 Task: Open settings.json of the windows in the integrated.
Action: Mouse moved to (18, 532)
Screenshot: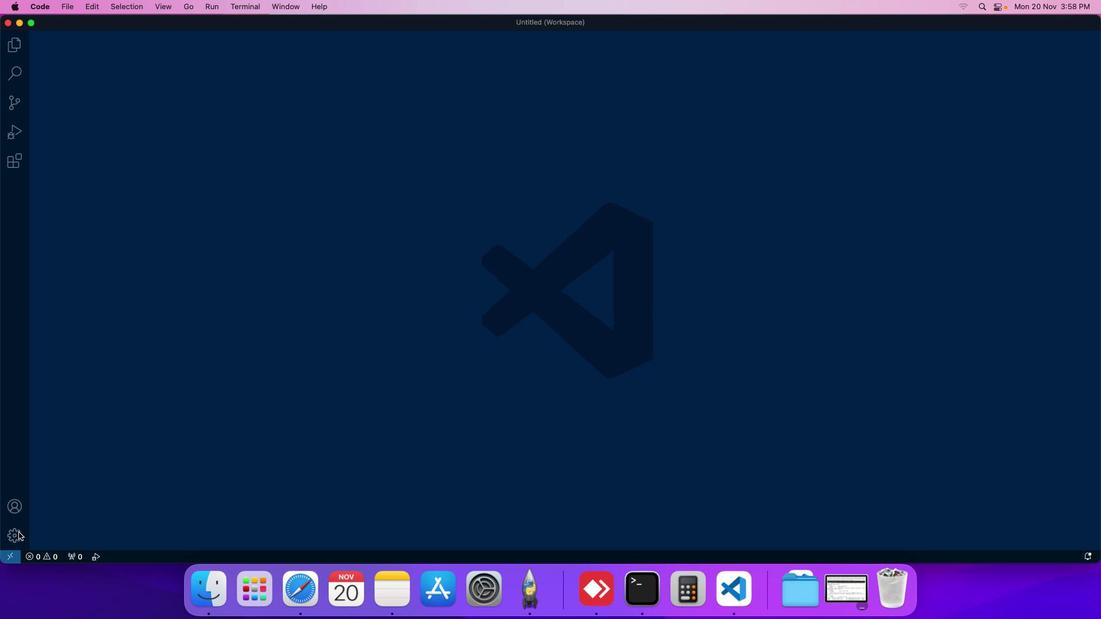 
Action: Mouse pressed left at (18, 532)
Screenshot: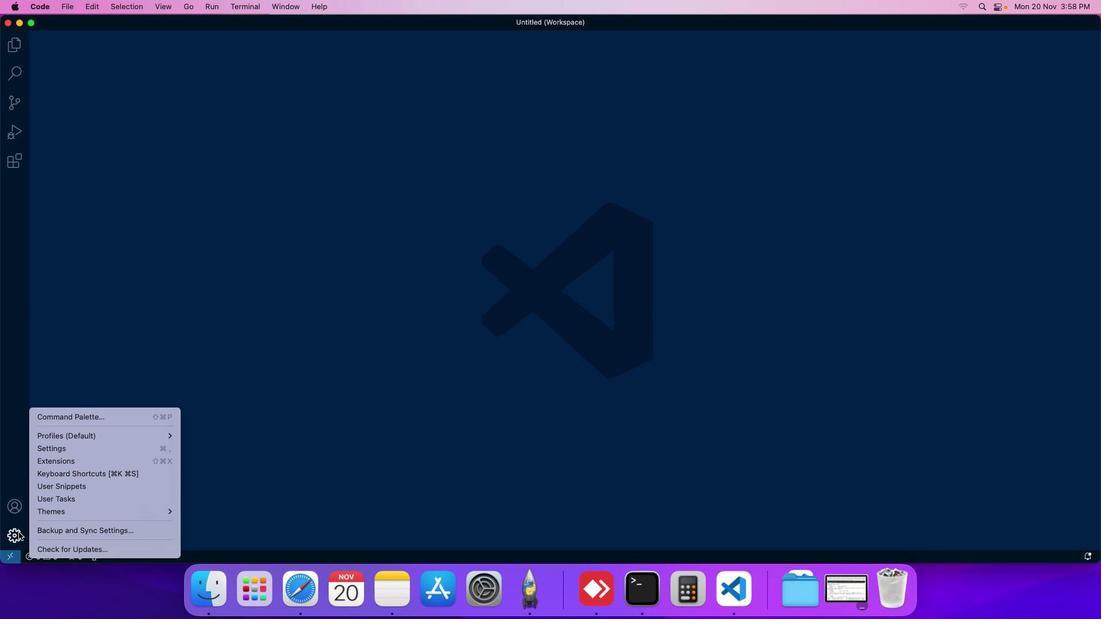 
Action: Mouse moved to (61, 446)
Screenshot: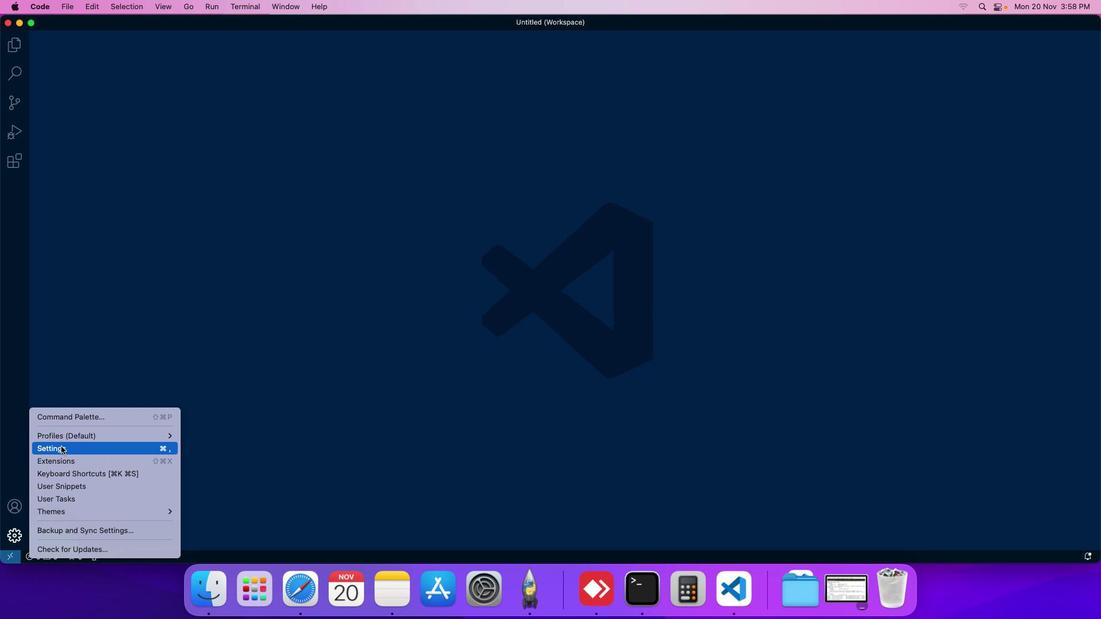 
Action: Mouse pressed left at (61, 446)
Screenshot: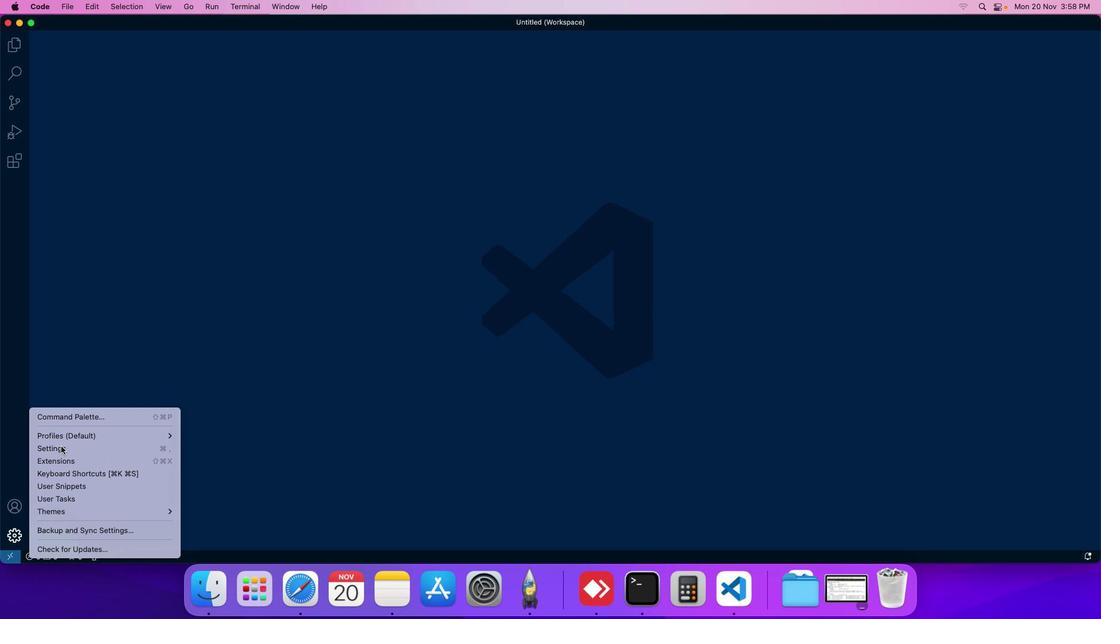 
Action: Mouse moved to (268, 96)
Screenshot: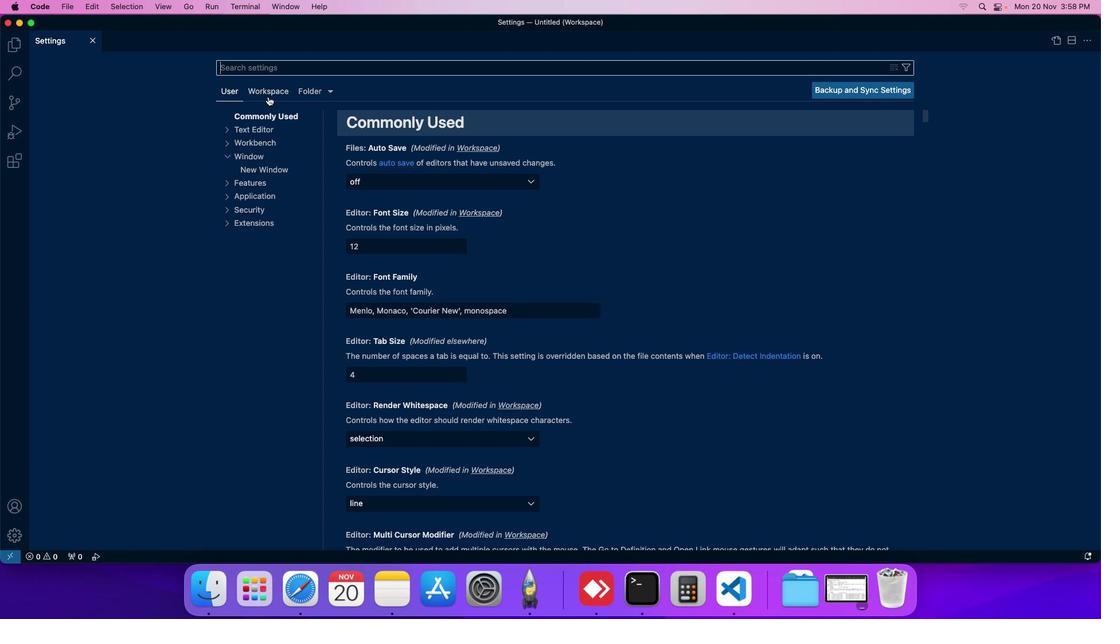 
Action: Mouse pressed left at (268, 96)
Screenshot: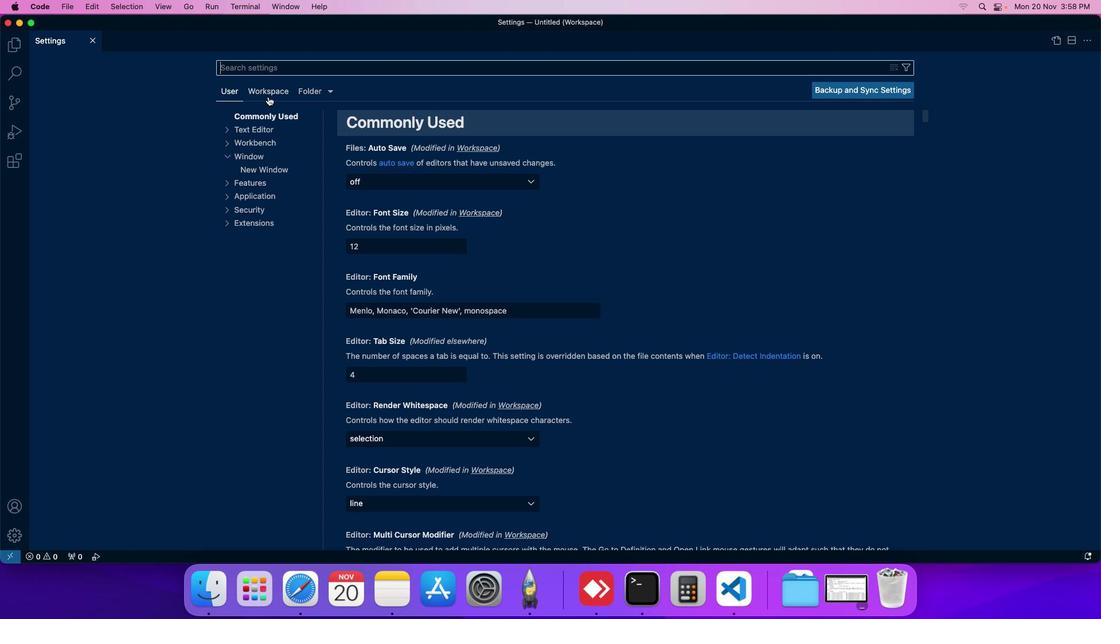 
Action: Mouse moved to (252, 166)
Screenshot: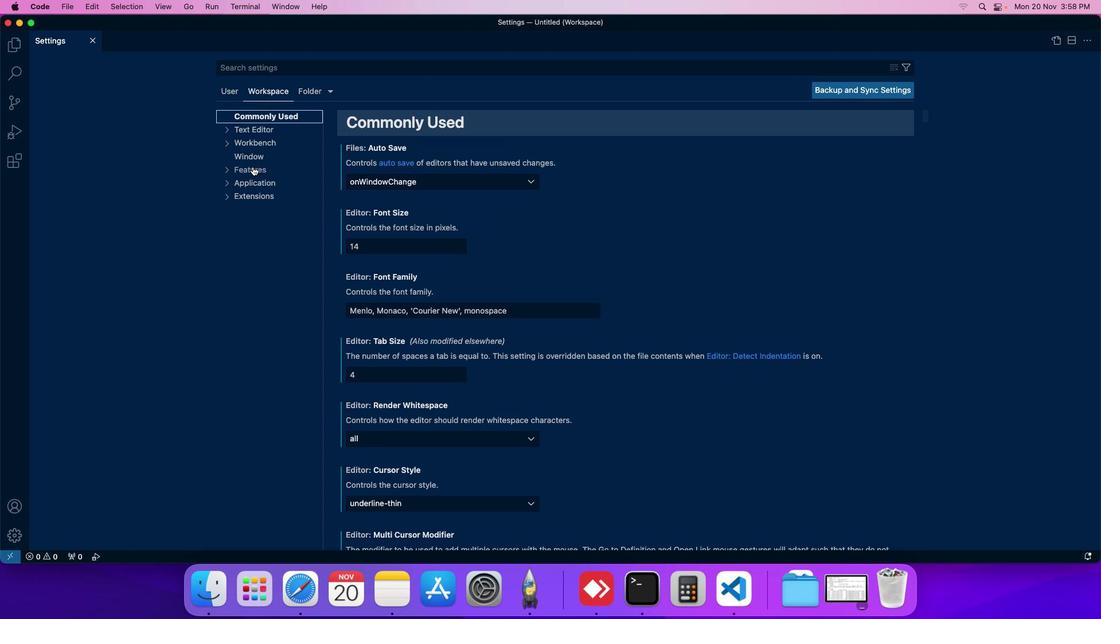 
Action: Mouse pressed left at (252, 166)
Screenshot: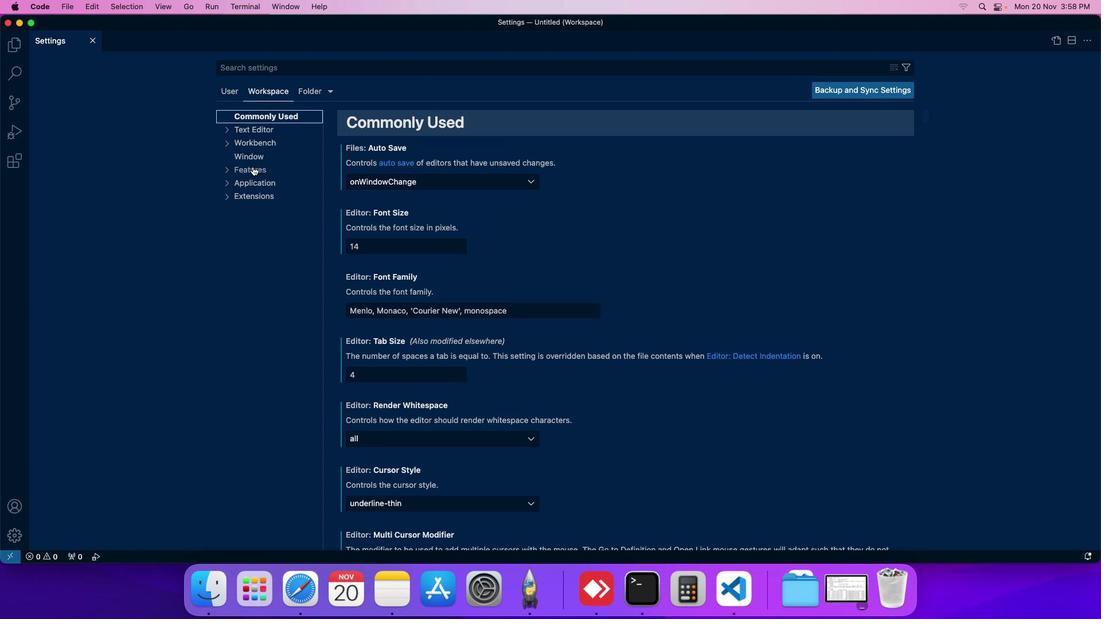 
Action: Mouse moved to (263, 278)
Screenshot: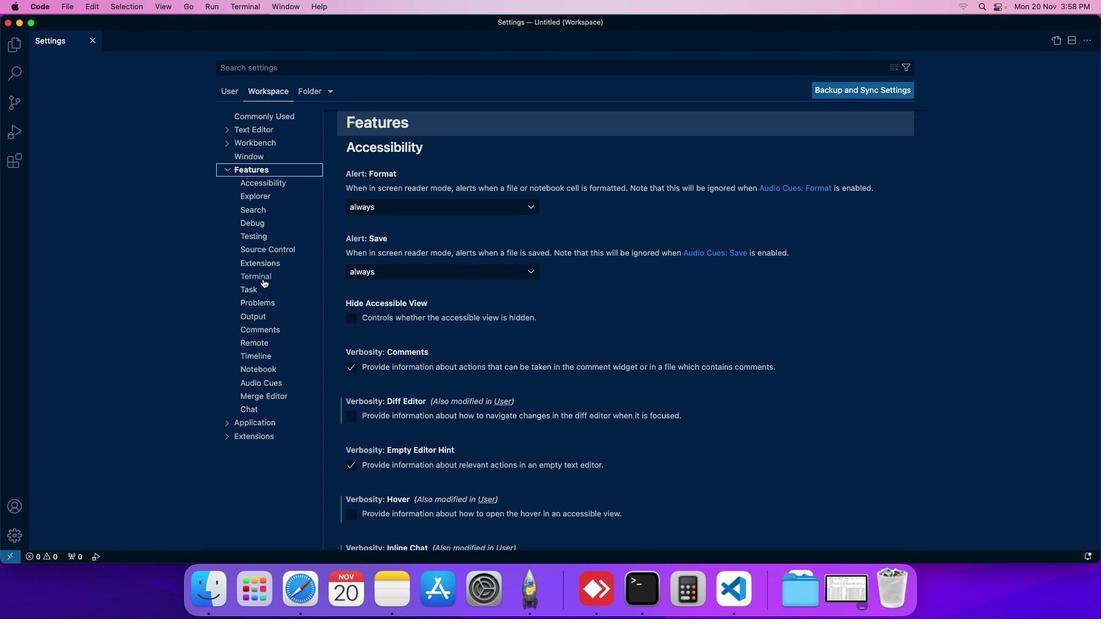 
Action: Mouse pressed left at (263, 278)
Screenshot: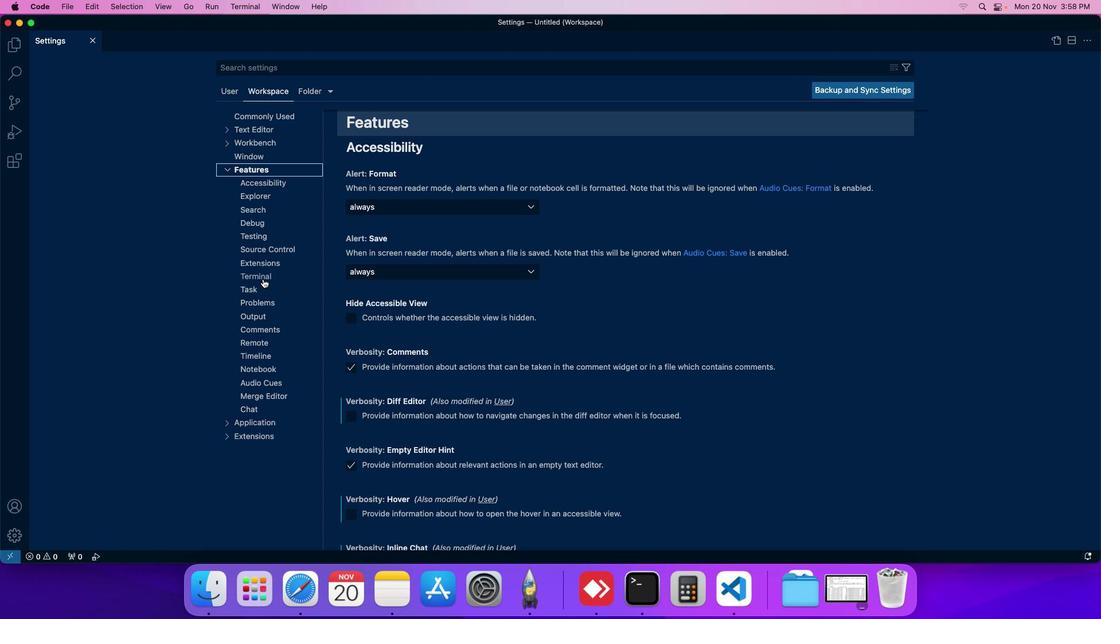 
Action: Mouse moved to (389, 314)
Screenshot: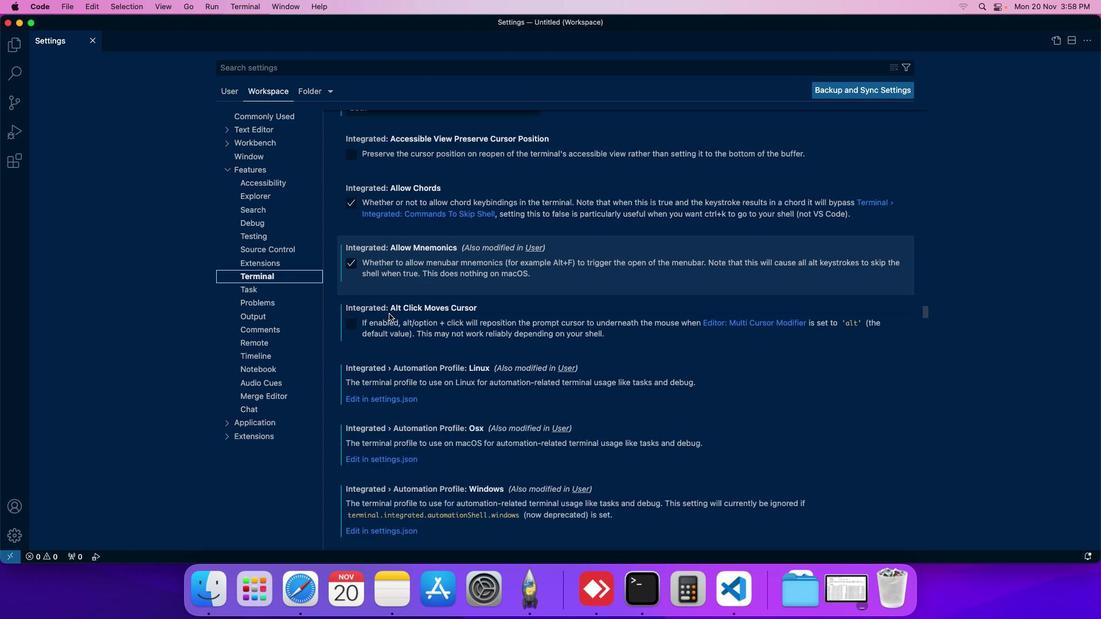 
Action: Mouse scrolled (389, 314) with delta (0, 0)
Screenshot: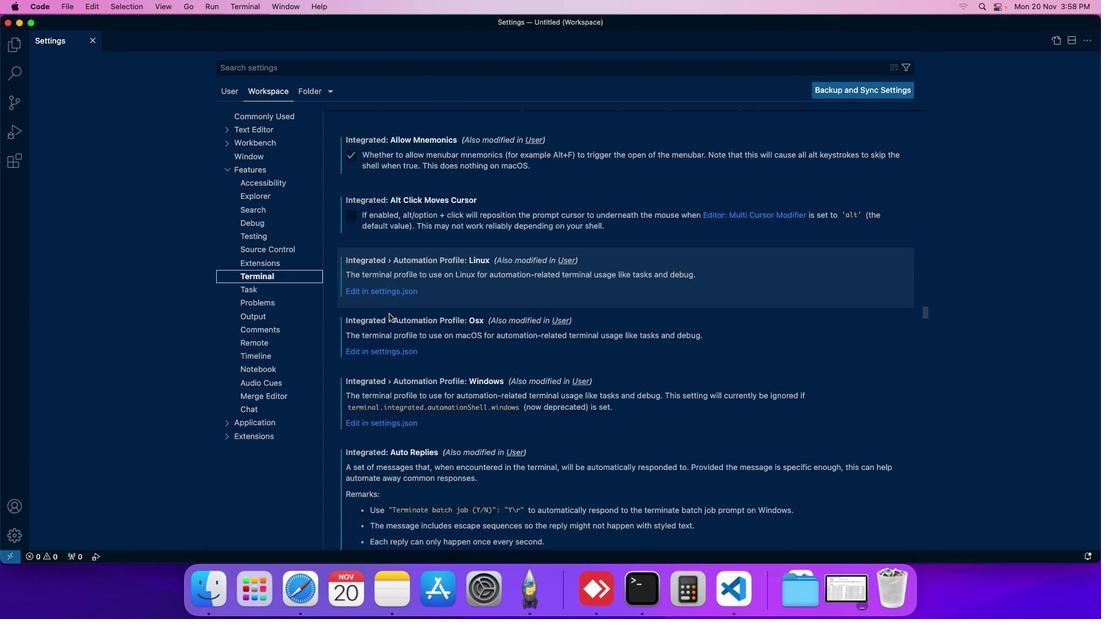 
Action: Mouse scrolled (389, 314) with delta (0, 0)
Screenshot: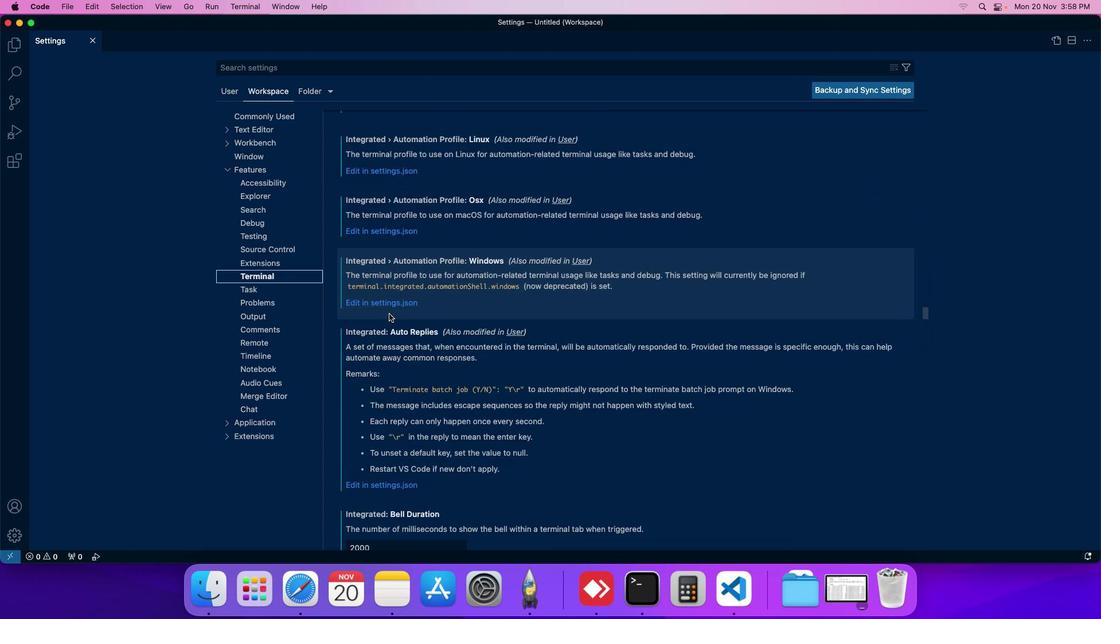 
Action: Mouse scrolled (389, 314) with delta (0, 0)
Screenshot: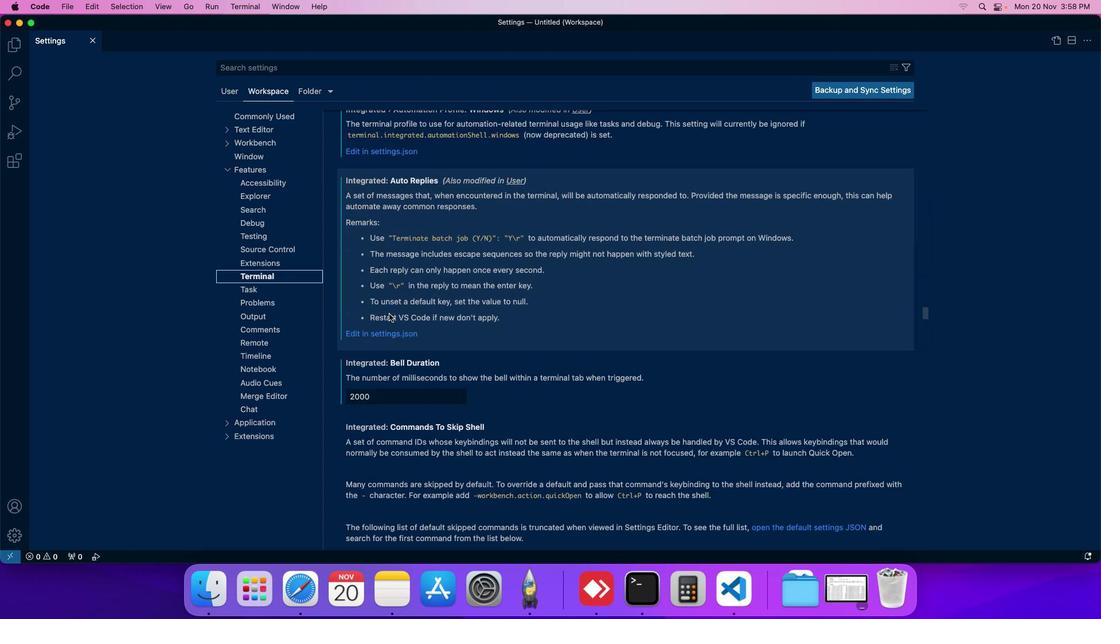
Action: Mouse scrolled (389, 314) with delta (0, 0)
Screenshot: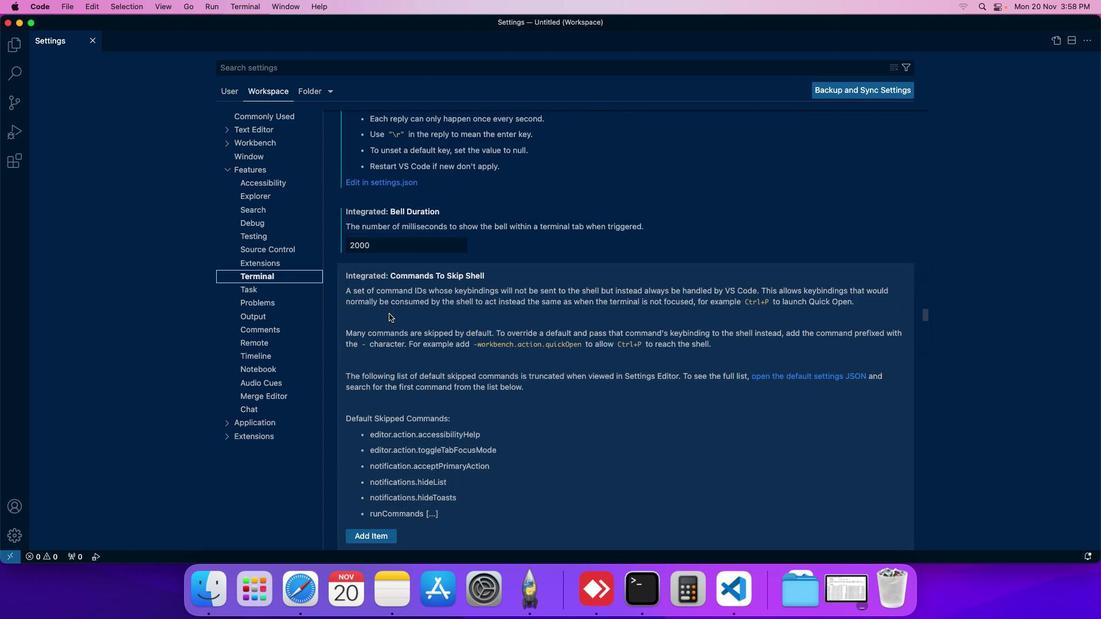 
Action: Mouse scrolled (389, 314) with delta (0, 0)
Screenshot: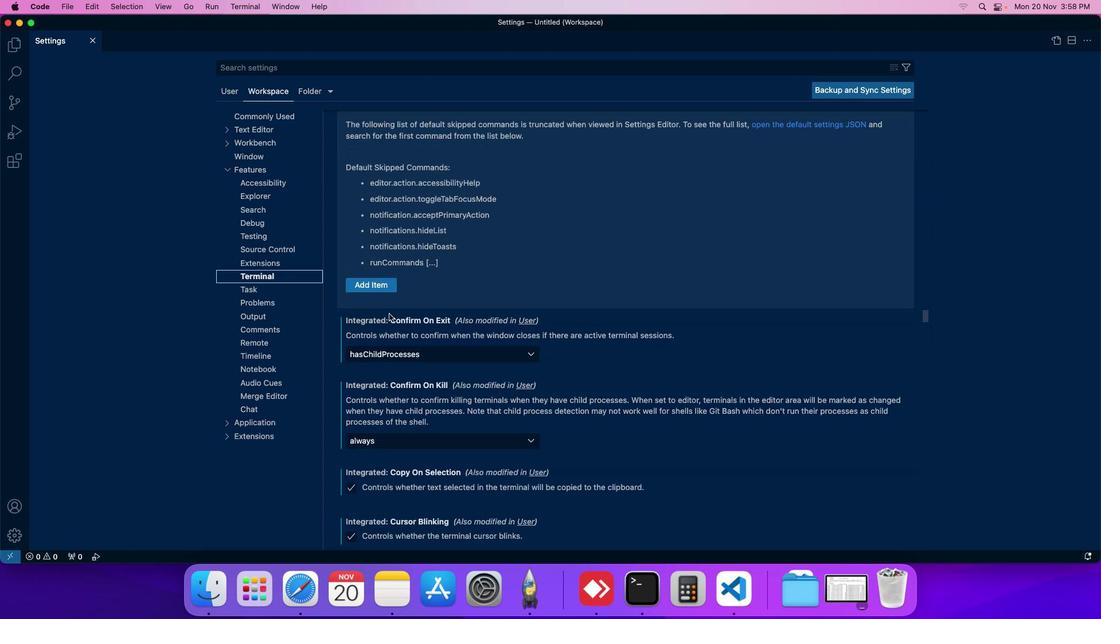 
Action: Mouse scrolled (389, 314) with delta (0, 0)
Screenshot: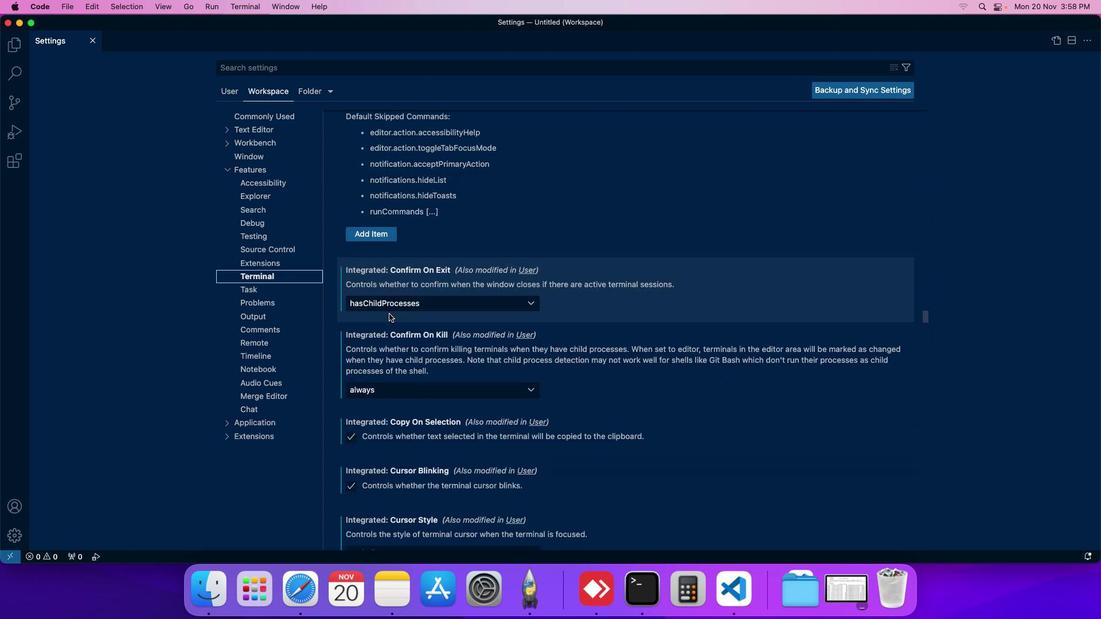 
Action: Mouse scrolled (389, 314) with delta (0, 0)
Screenshot: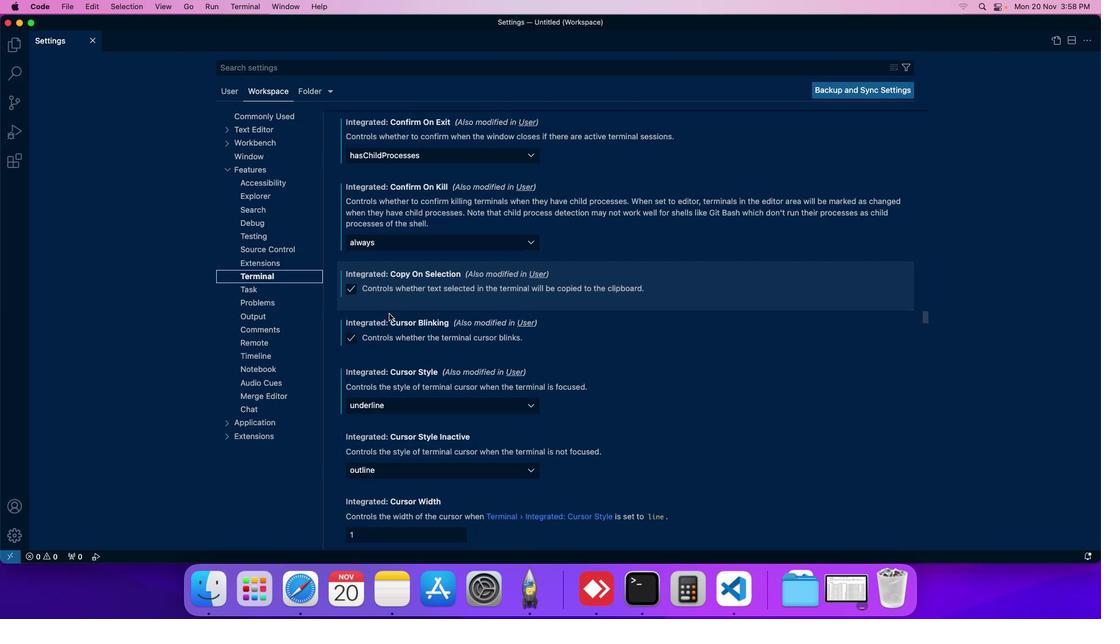 
Action: Mouse scrolled (389, 314) with delta (0, 0)
Screenshot: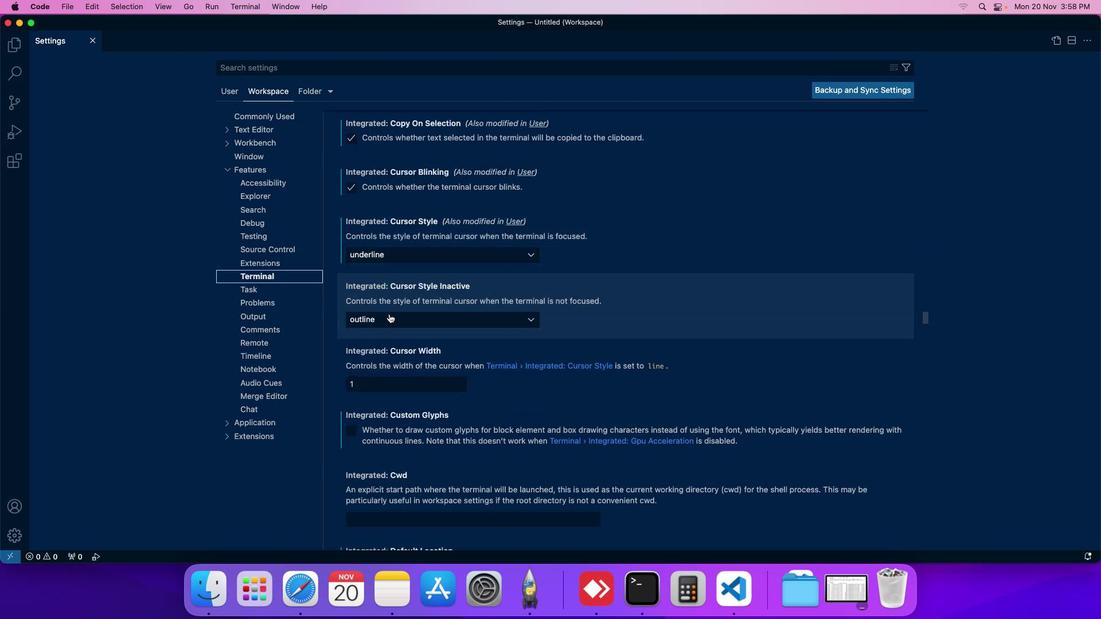 
Action: Mouse scrolled (389, 314) with delta (0, 0)
Screenshot: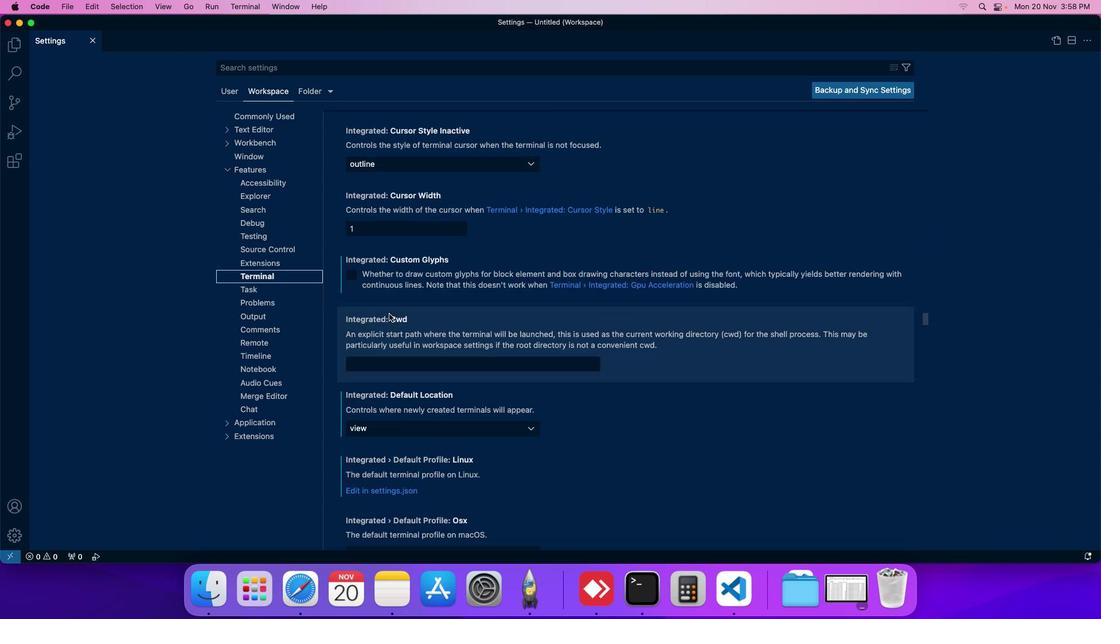 
Action: Mouse scrolled (389, 314) with delta (0, 0)
Screenshot: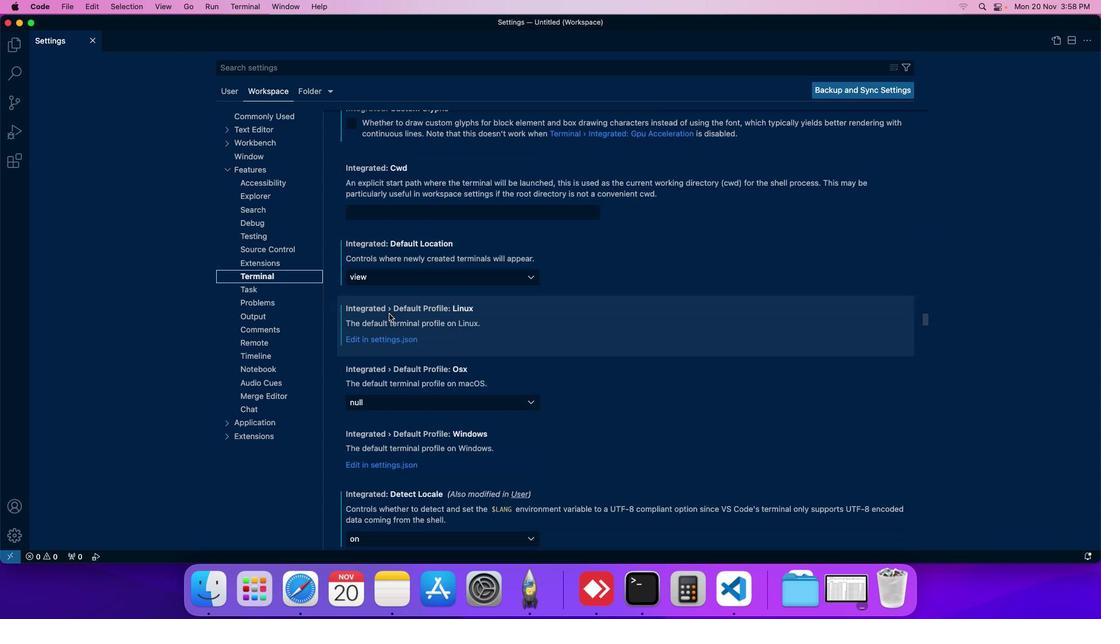 
Action: Mouse scrolled (389, 314) with delta (0, 0)
Screenshot: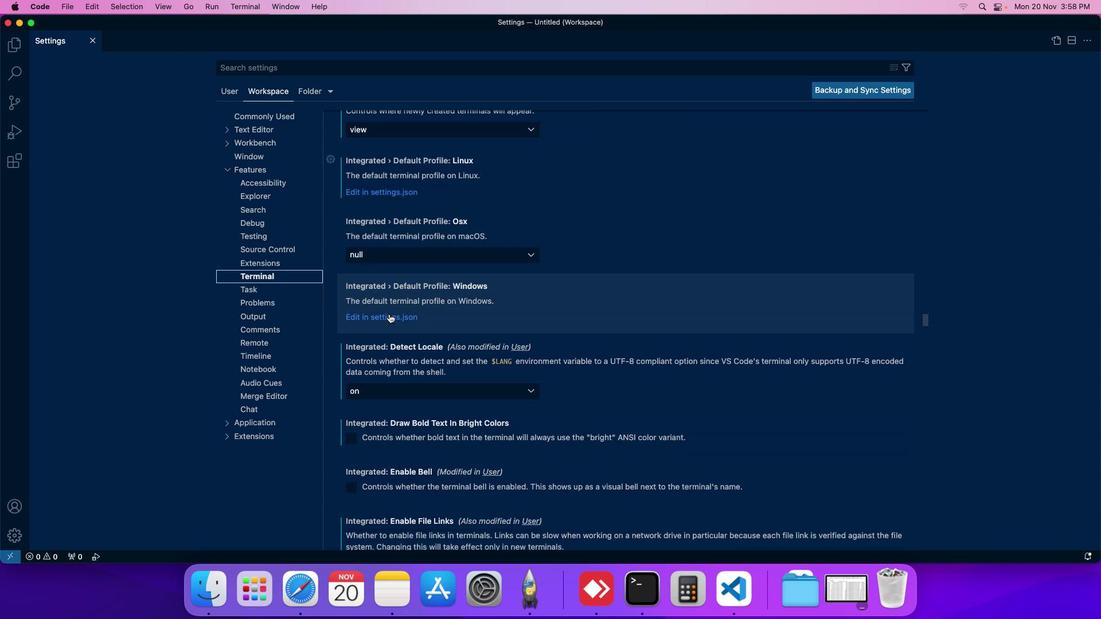 
Action: Mouse scrolled (389, 314) with delta (0, 0)
Screenshot: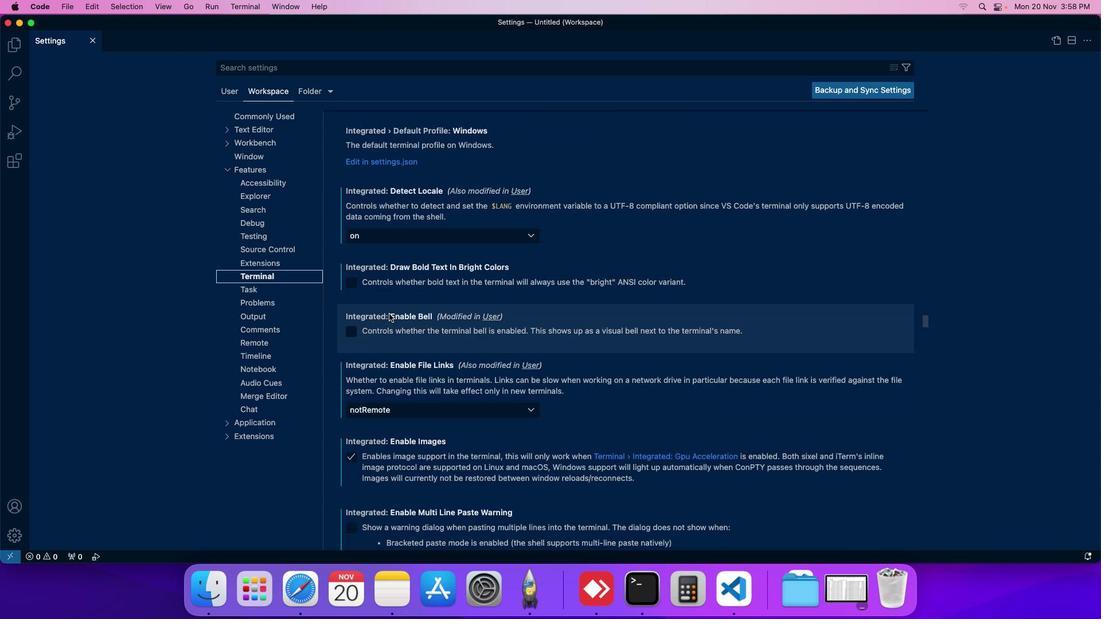 
Action: Mouse scrolled (389, 314) with delta (0, 0)
Screenshot: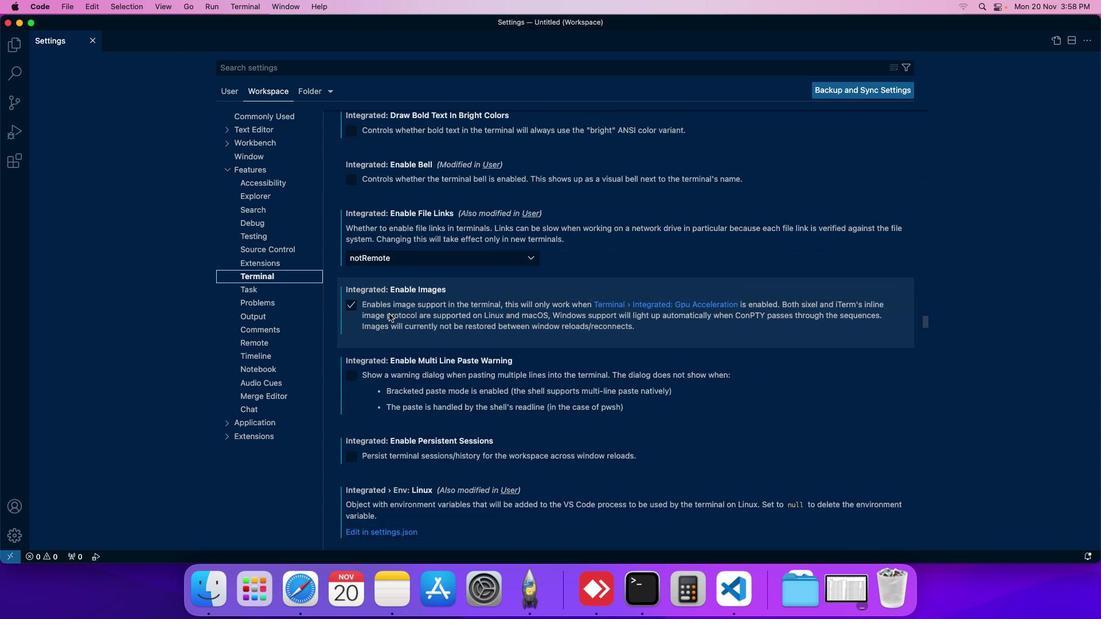 
Action: Mouse scrolled (389, 314) with delta (0, 0)
Screenshot: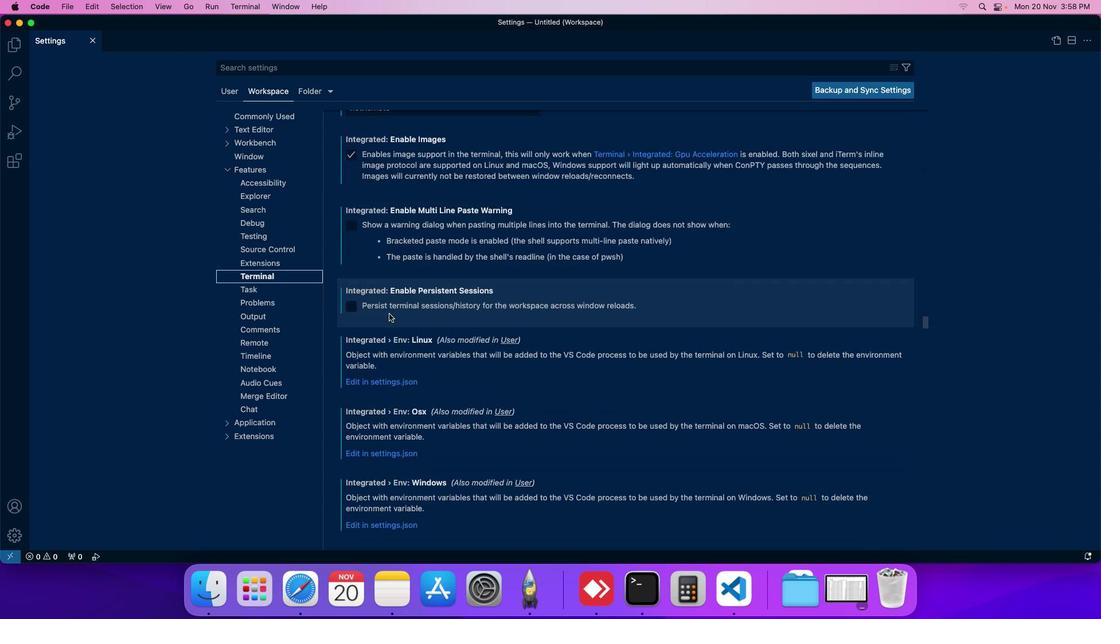 
Action: Mouse scrolled (389, 314) with delta (0, 0)
Screenshot: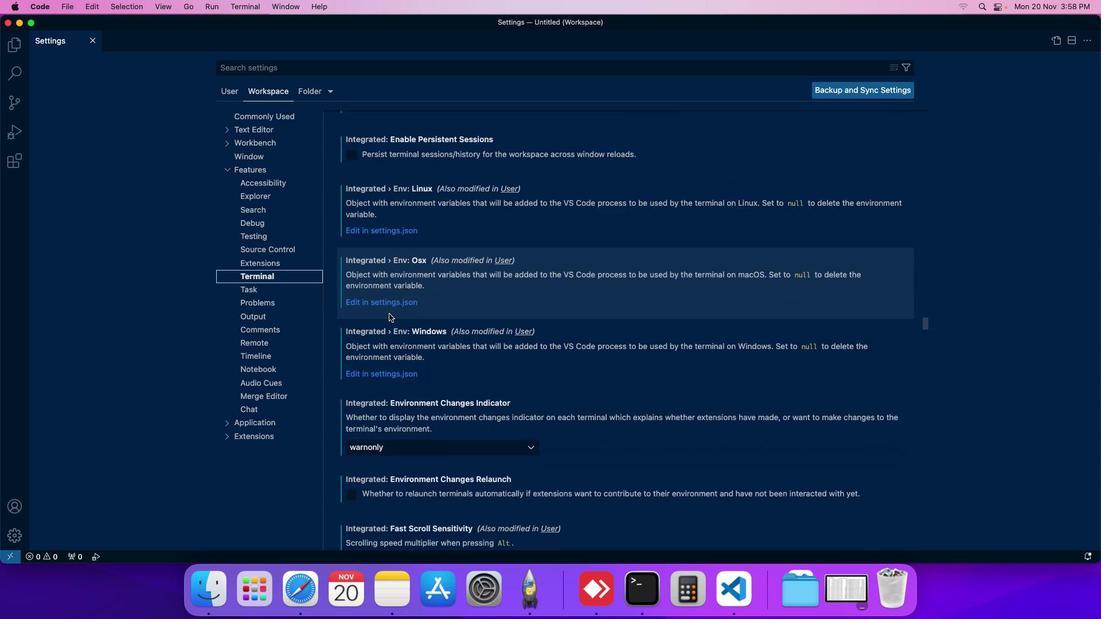 
Action: Mouse scrolled (389, 314) with delta (0, 0)
Screenshot: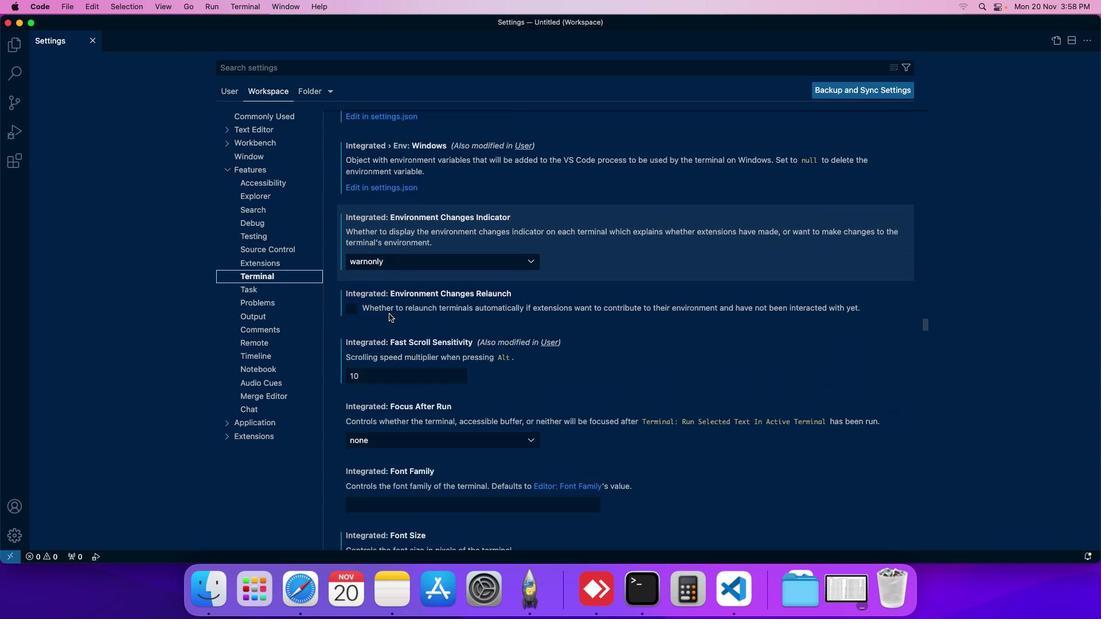 
Action: Mouse scrolled (389, 314) with delta (0, 0)
Screenshot: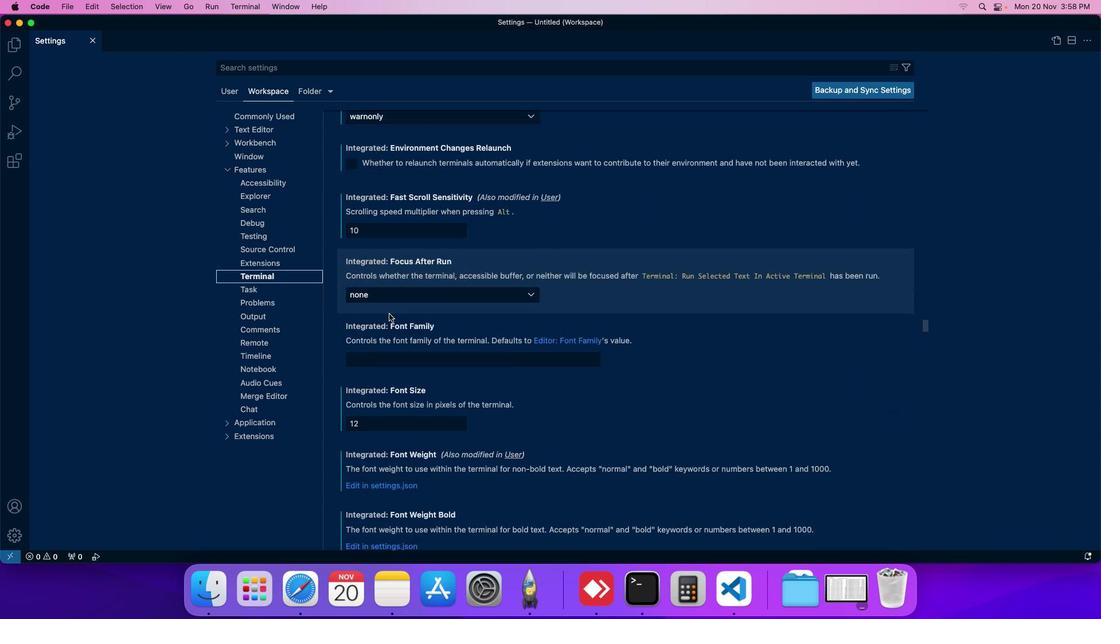 
Action: Mouse scrolled (389, 314) with delta (0, 0)
Screenshot: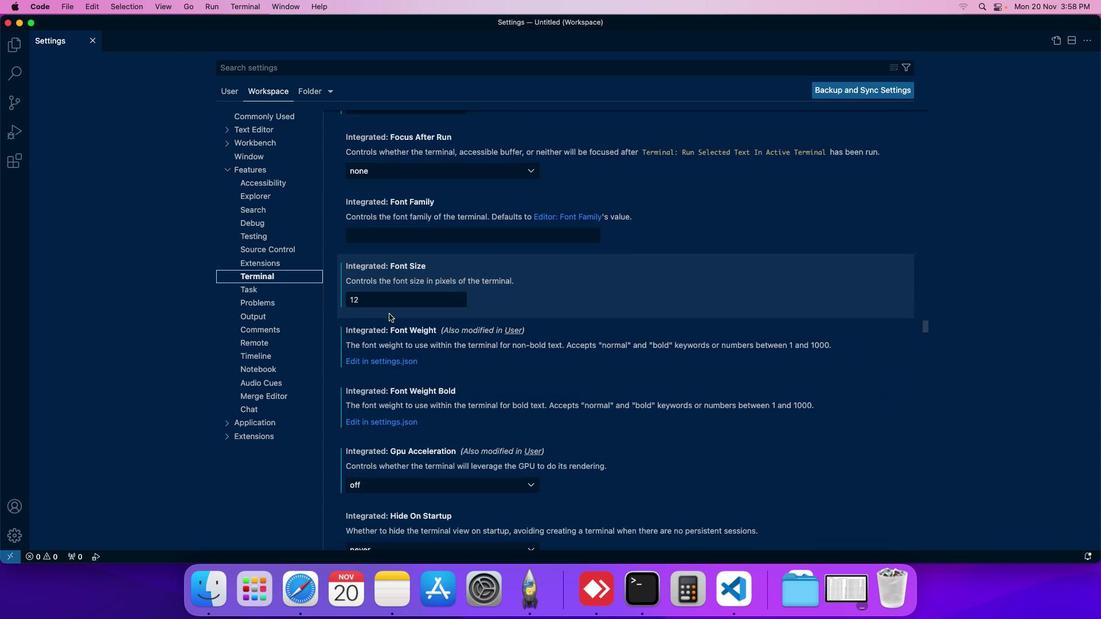 
Action: Mouse scrolled (389, 314) with delta (0, 0)
Screenshot: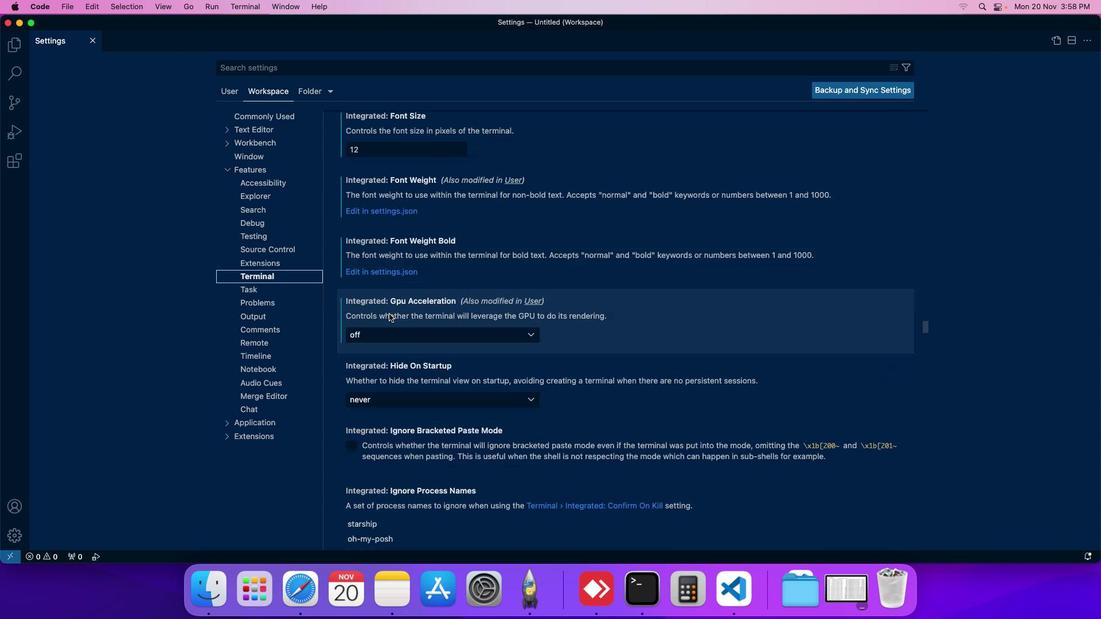 
Action: Mouse scrolled (389, 314) with delta (0, 0)
Screenshot: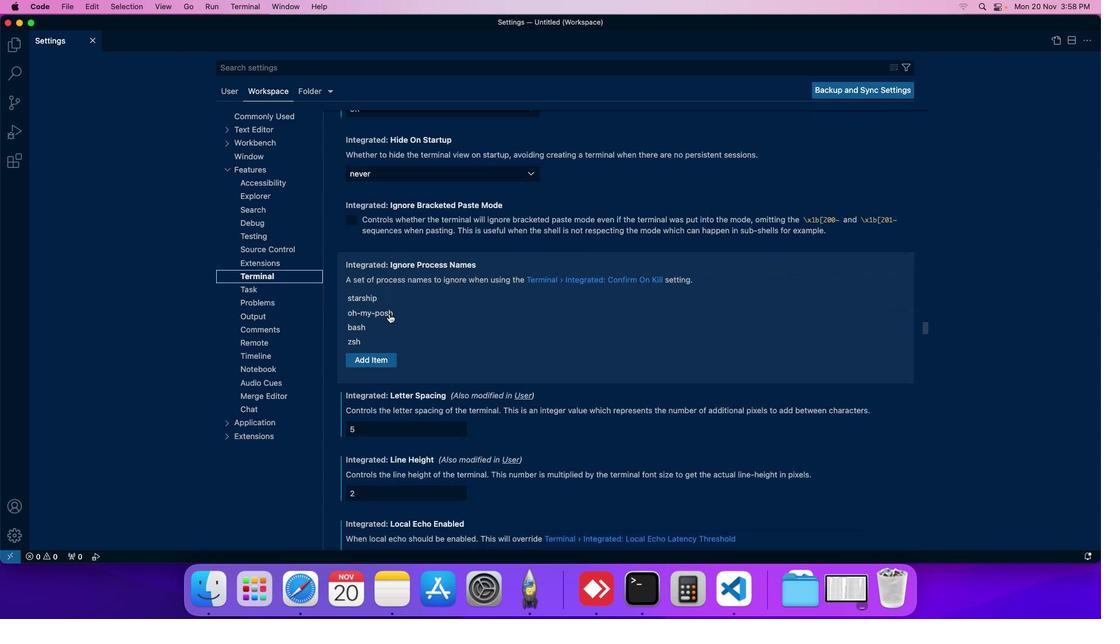 
Action: Mouse scrolled (389, 314) with delta (0, 0)
Screenshot: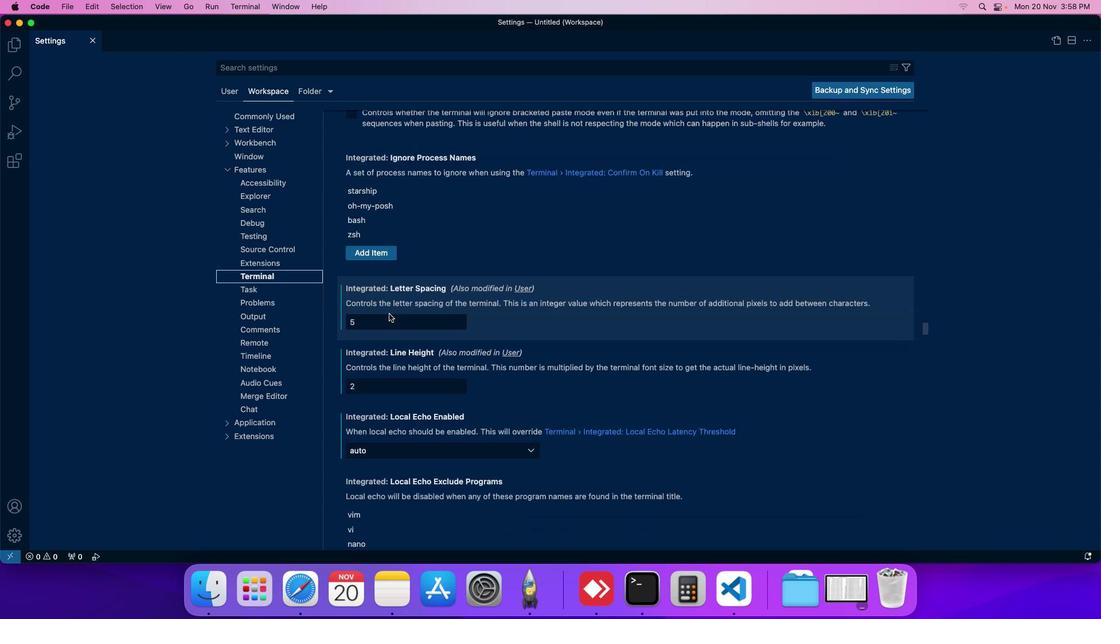 
Action: Mouse scrolled (389, 314) with delta (0, 0)
Screenshot: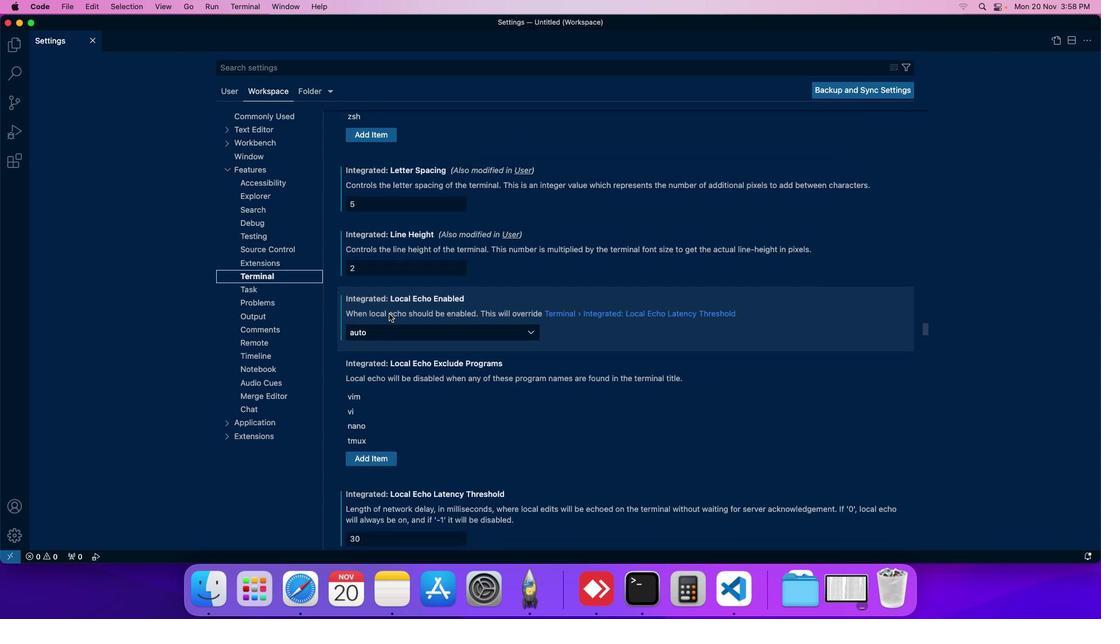 
Action: Mouse scrolled (389, 314) with delta (0, 0)
Screenshot: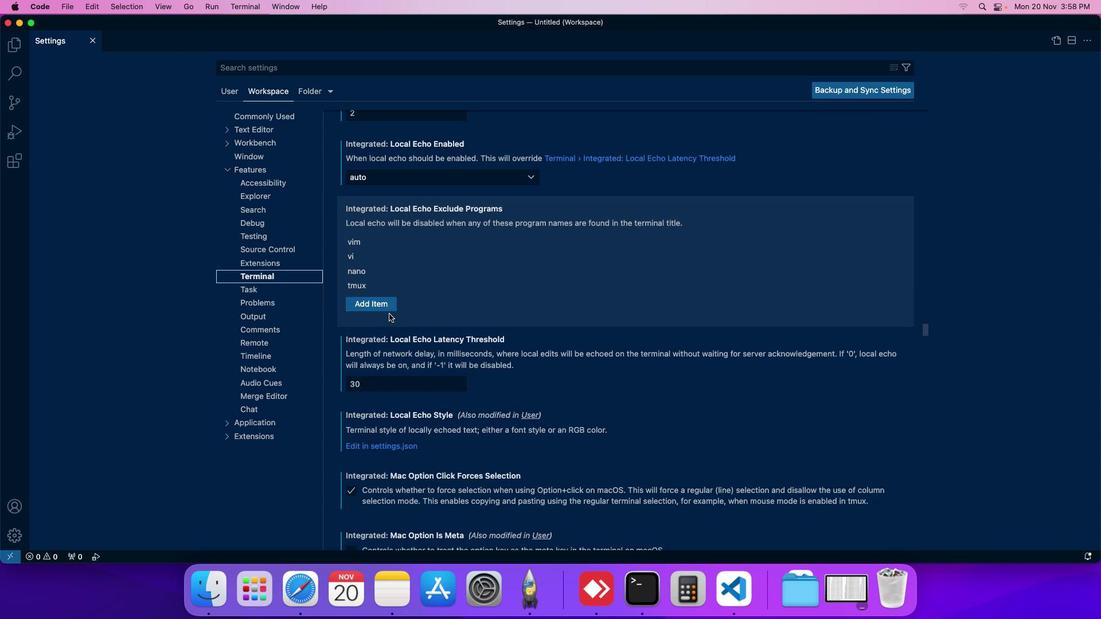 
Action: Mouse scrolled (389, 314) with delta (0, 0)
Screenshot: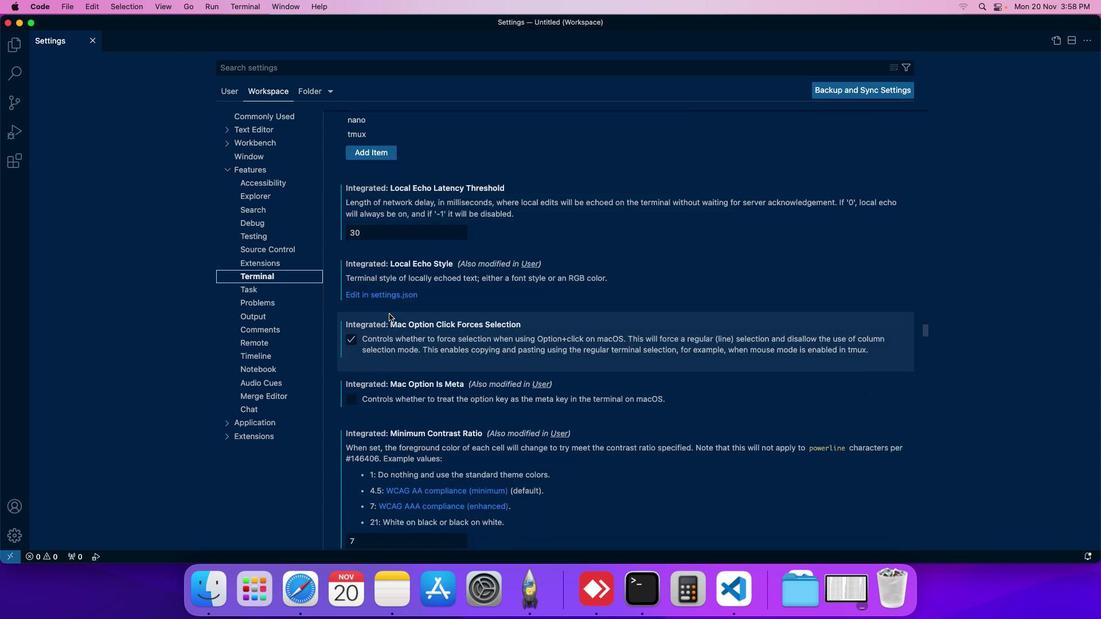 
Action: Mouse scrolled (389, 314) with delta (0, 0)
Screenshot: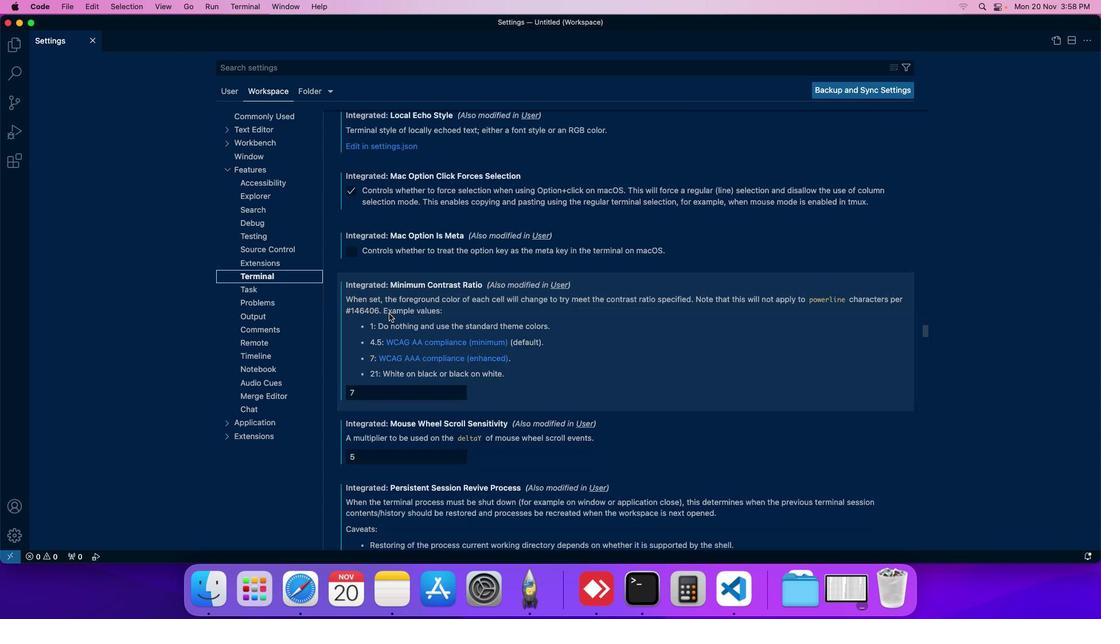 
Action: Mouse scrolled (389, 314) with delta (0, 0)
Screenshot: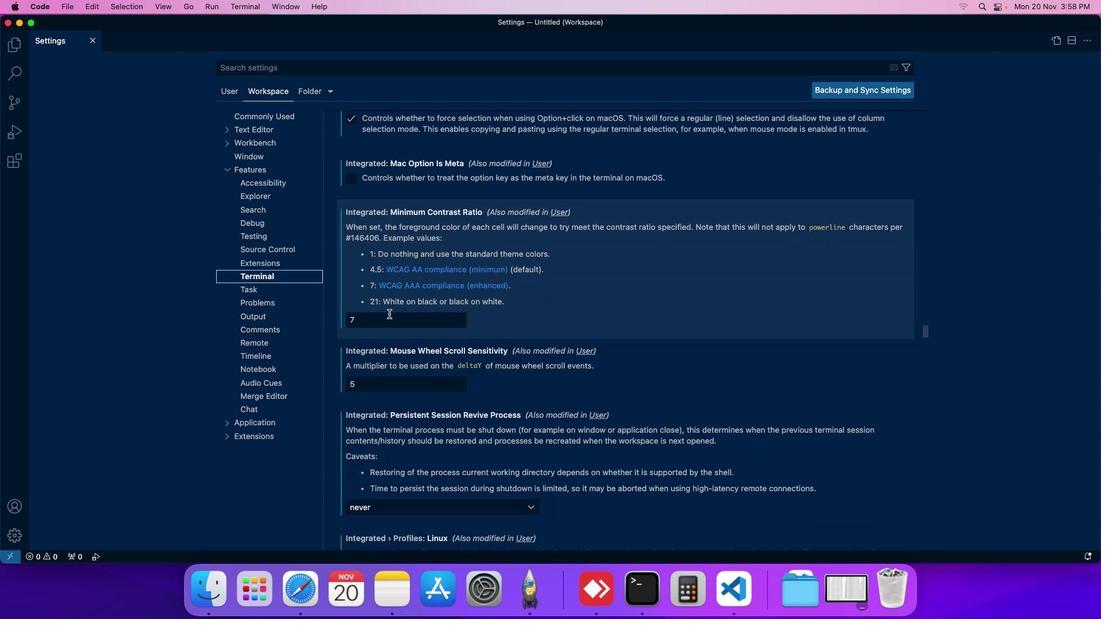 
Action: Mouse scrolled (389, 314) with delta (0, 0)
Screenshot: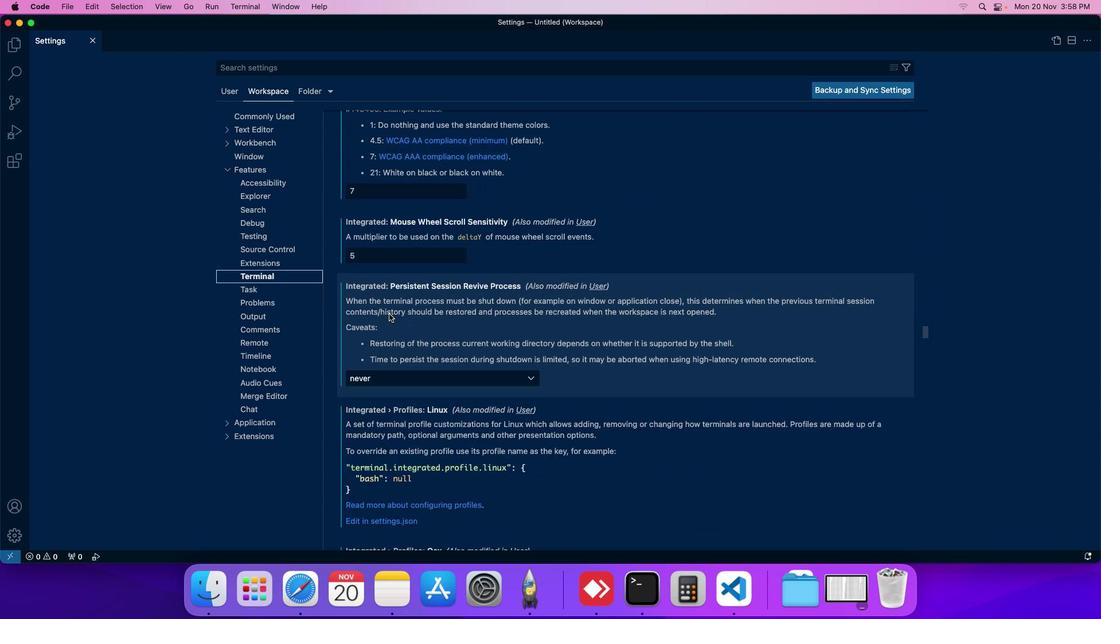 
Action: Mouse scrolled (389, 314) with delta (0, 0)
Screenshot: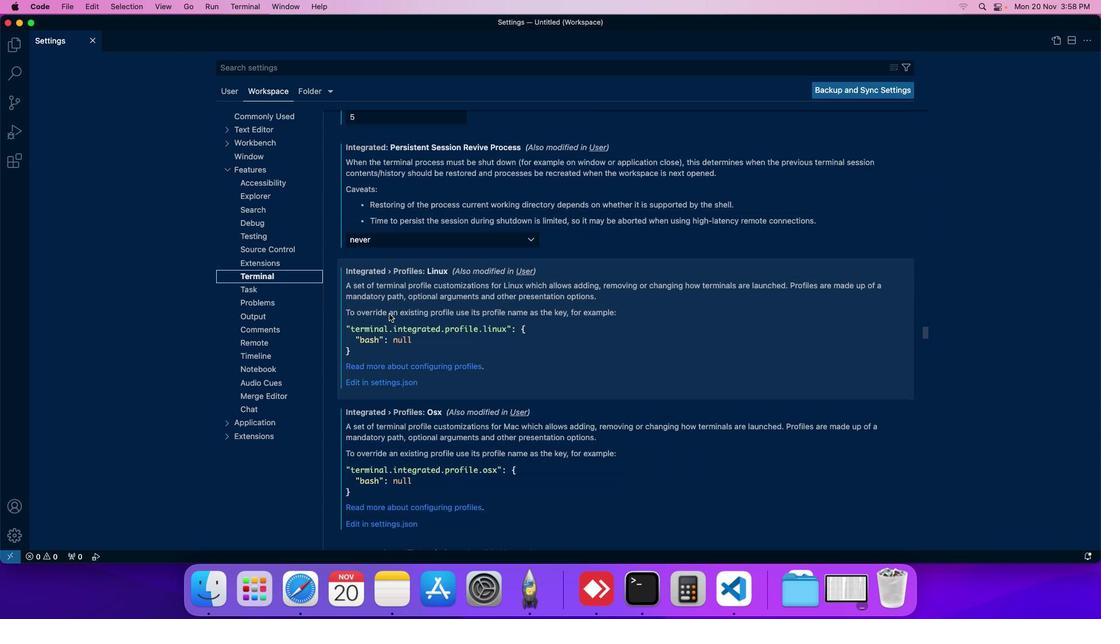 
Action: Mouse scrolled (389, 314) with delta (0, 0)
Screenshot: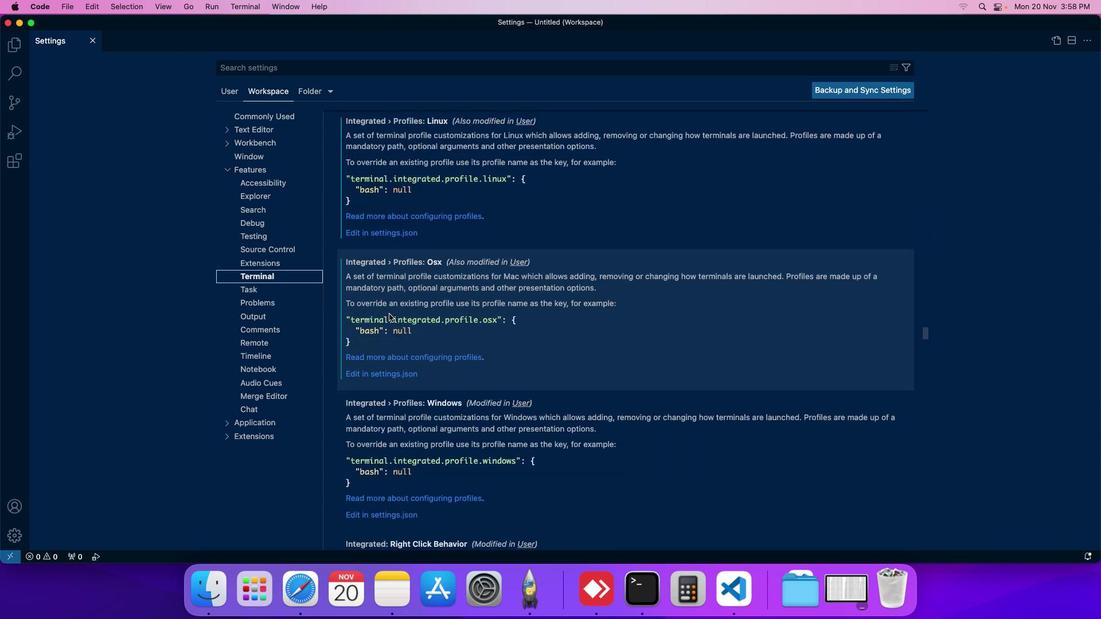 
Action: Mouse scrolled (389, 314) with delta (0, 0)
Screenshot: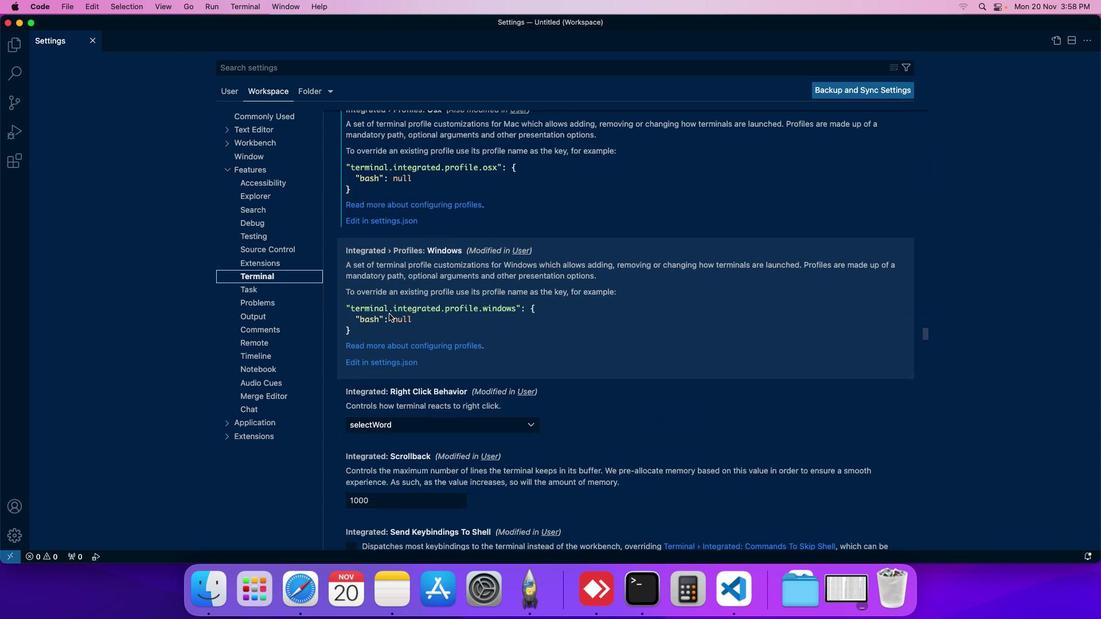 
Action: Mouse moved to (376, 259)
Screenshot: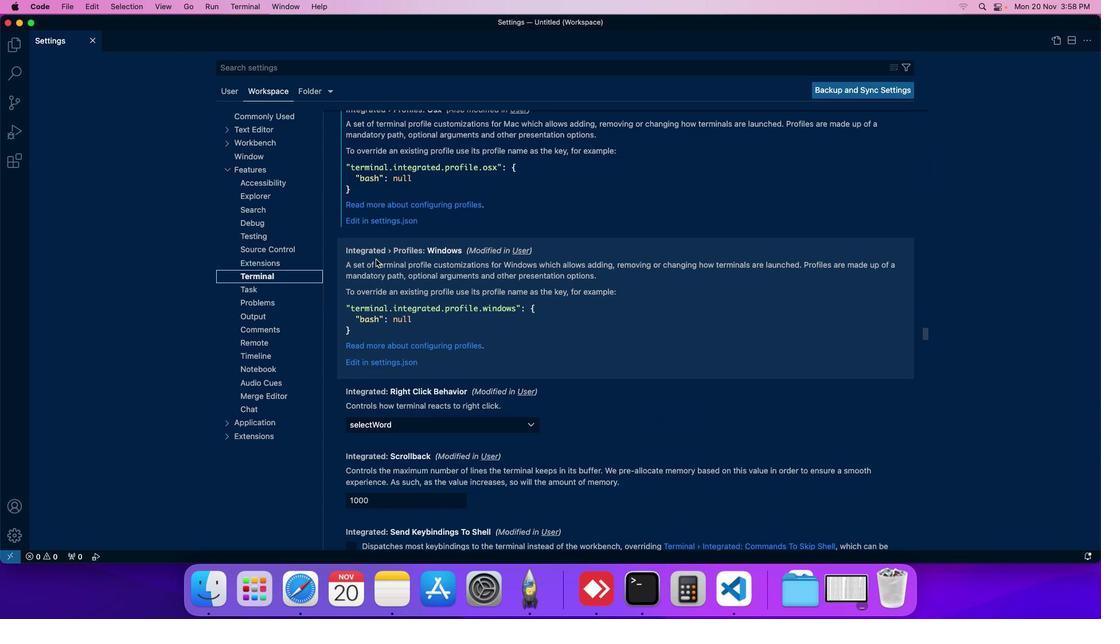 
Action: Mouse scrolled (376, 259) with delta (0, 0)
Screenshot: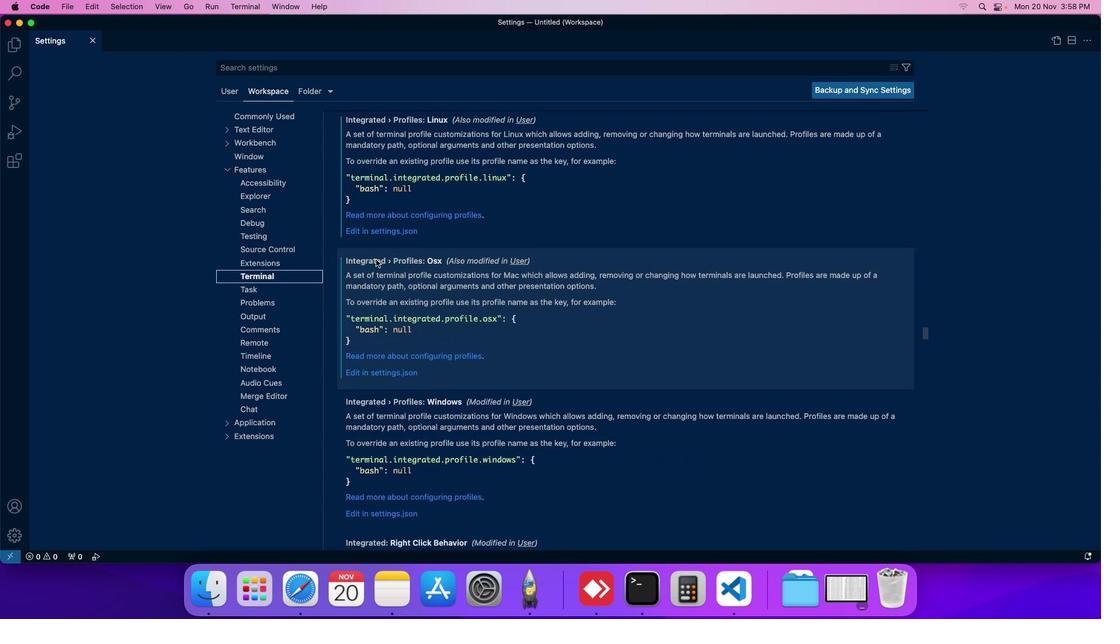 
Action: Mouse moved to (391, 372)
Screenshot: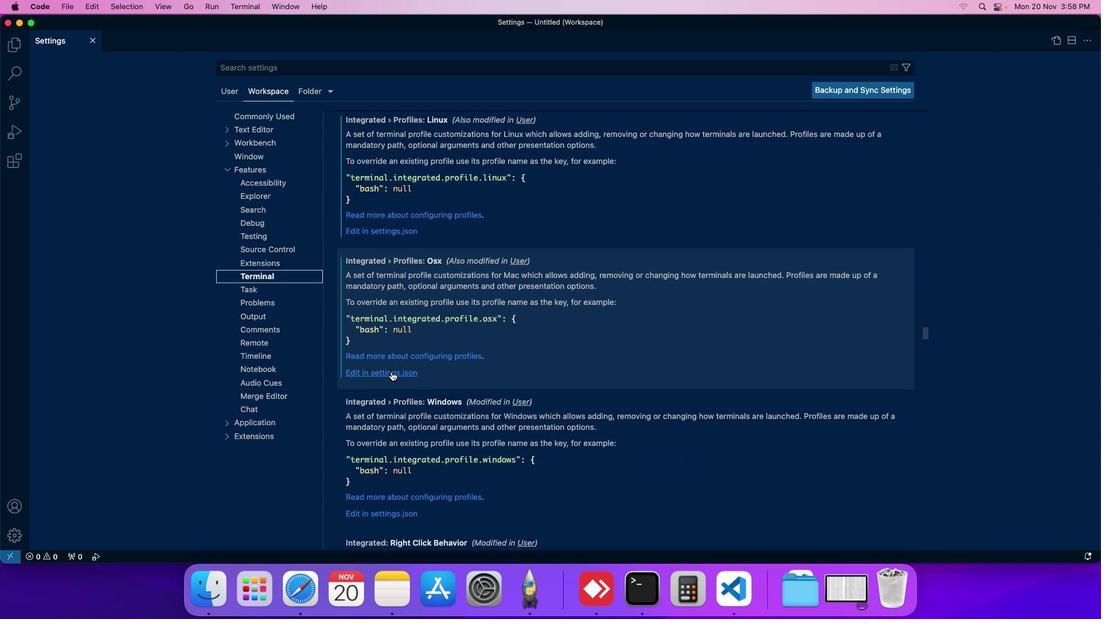 
Action: Mouse pressed left at (391, 372)
Screenshot: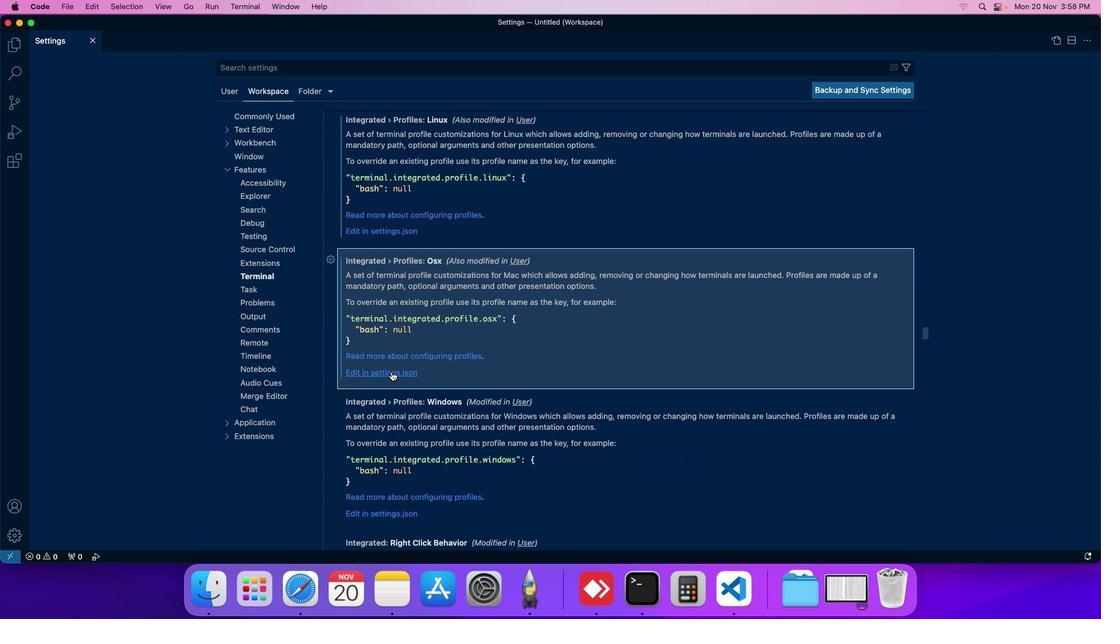 
Action: Mouse moved to (566, 214)
Screenshot: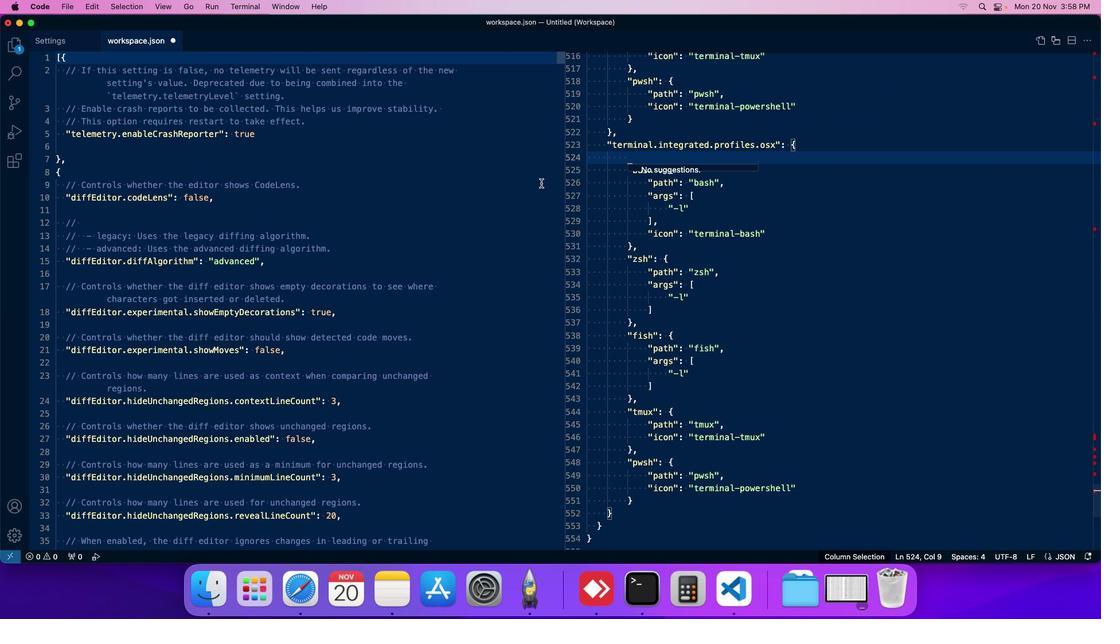 
